 Task: Move the task Create API documentation for the app to the section To-Do in the project Trex and sort the tasks in the project by Last modified on.
Action: Mouse moved to (32, 304)
Screenshot: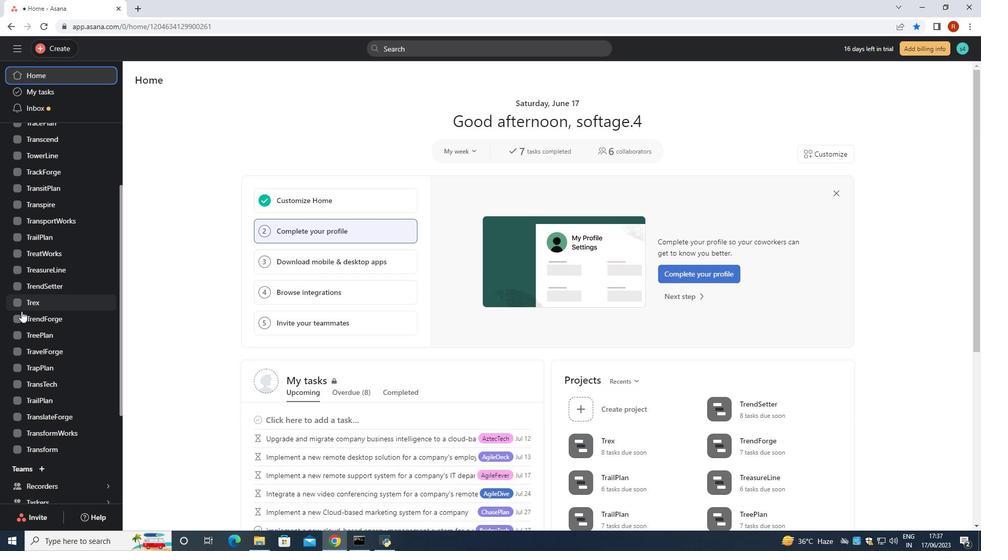 
Action: Mouse pressed left at (32, 304)
Screenshot: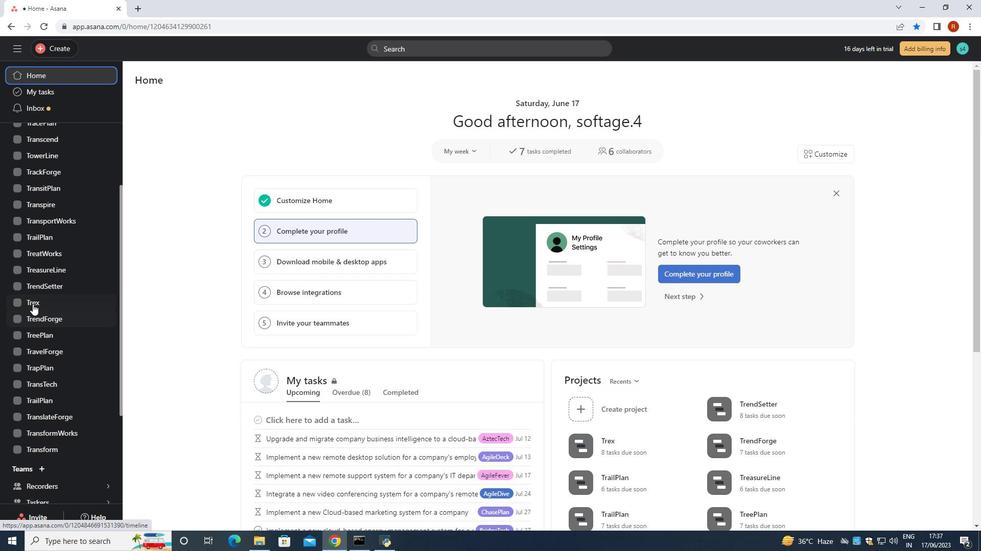 
Action: Mouse moved to (393, 388)
Screenshot: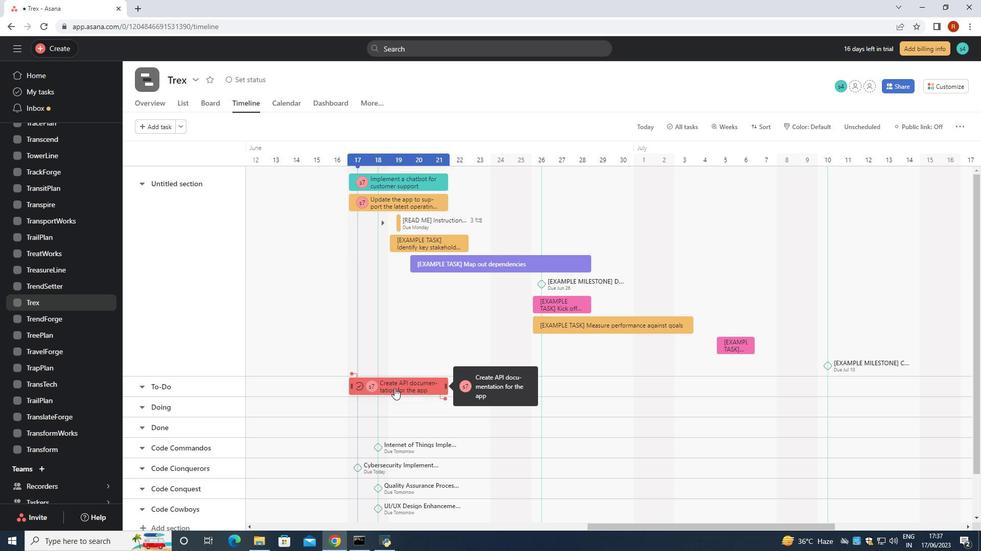
Action: Mouse pressed left at (393, 388)
Screenshot: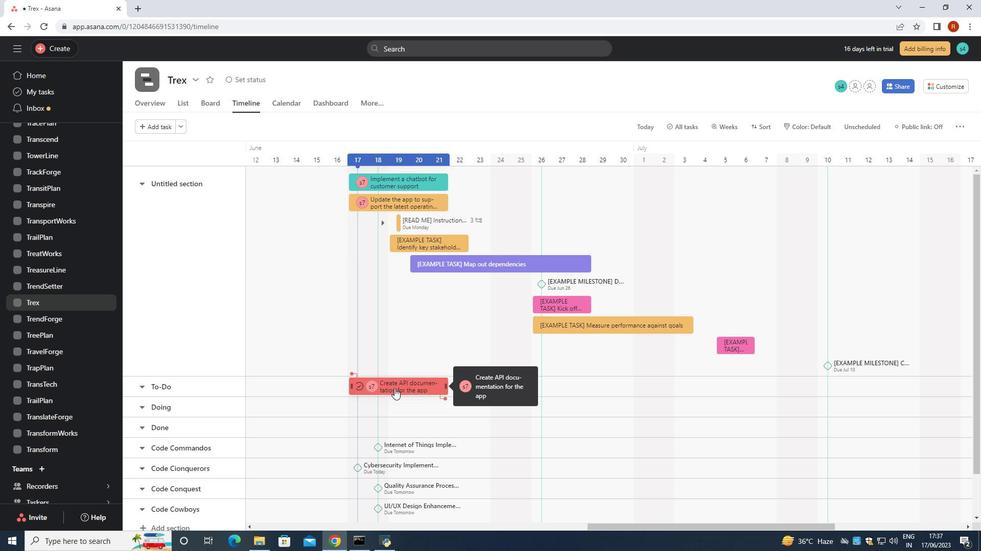 
Action: Mouse moved to (759, 226)
Screenshot: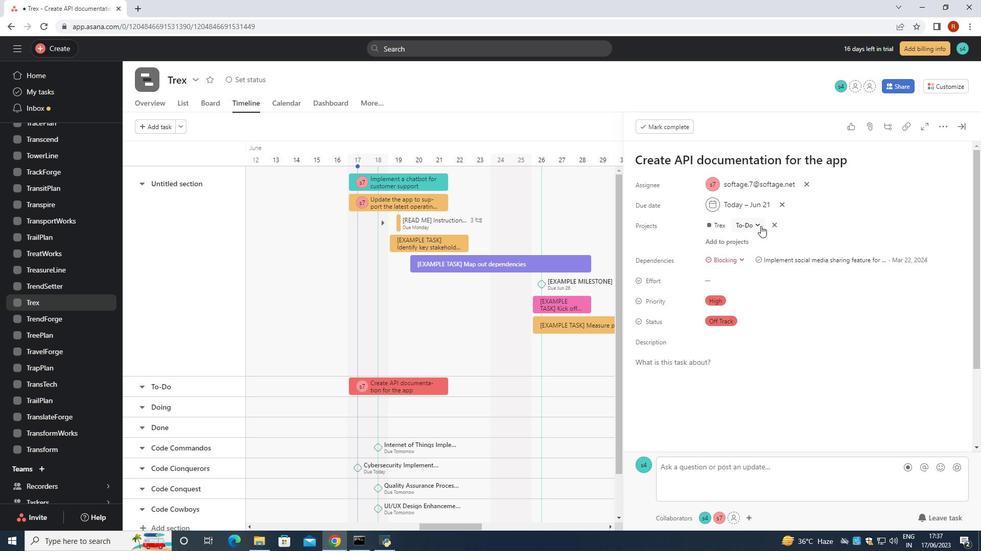 
Action: Mouse pressed left at (759, 226)
Screenshot: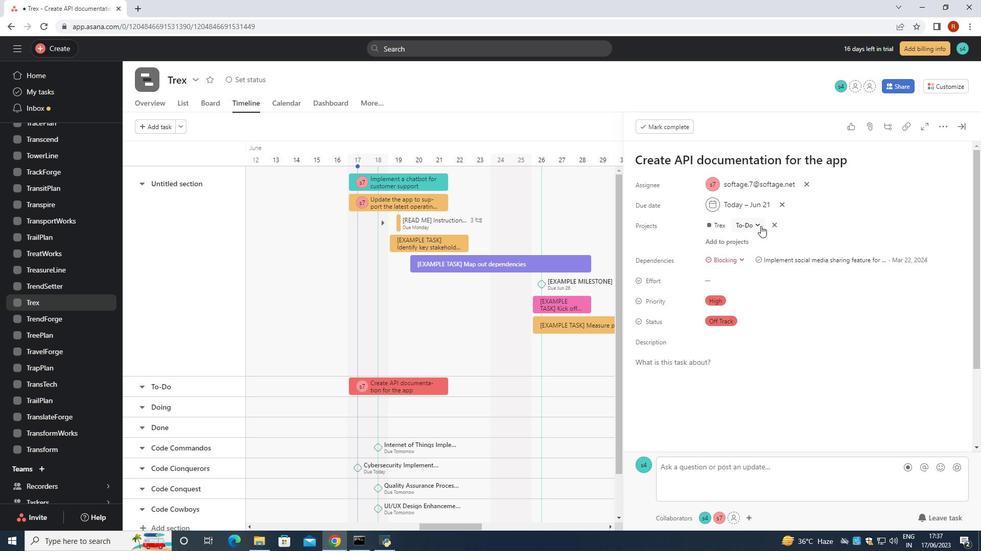 
Action: Mouse moved to (716, 270)
Screenshot: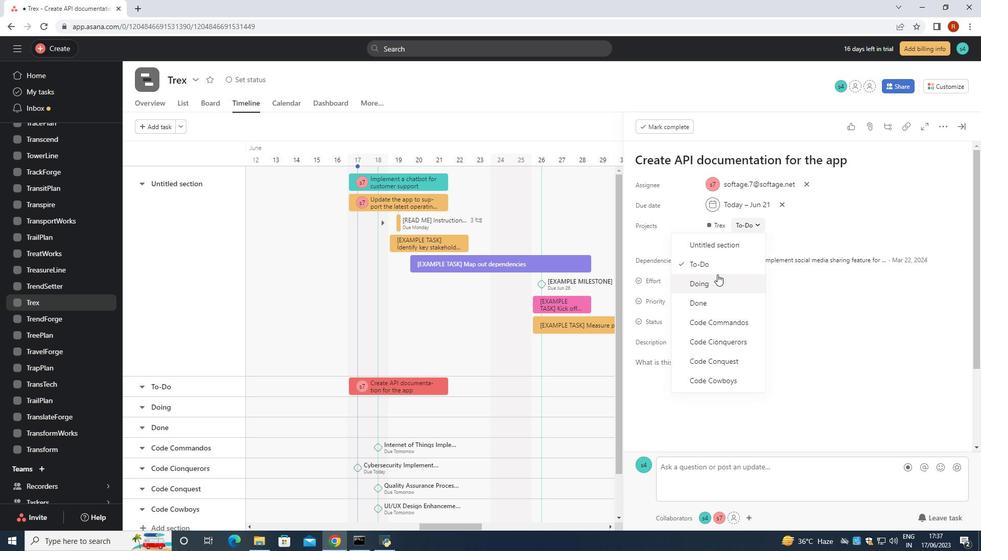 
Action: Mouse pressed left at (716, 270)
Screenshot: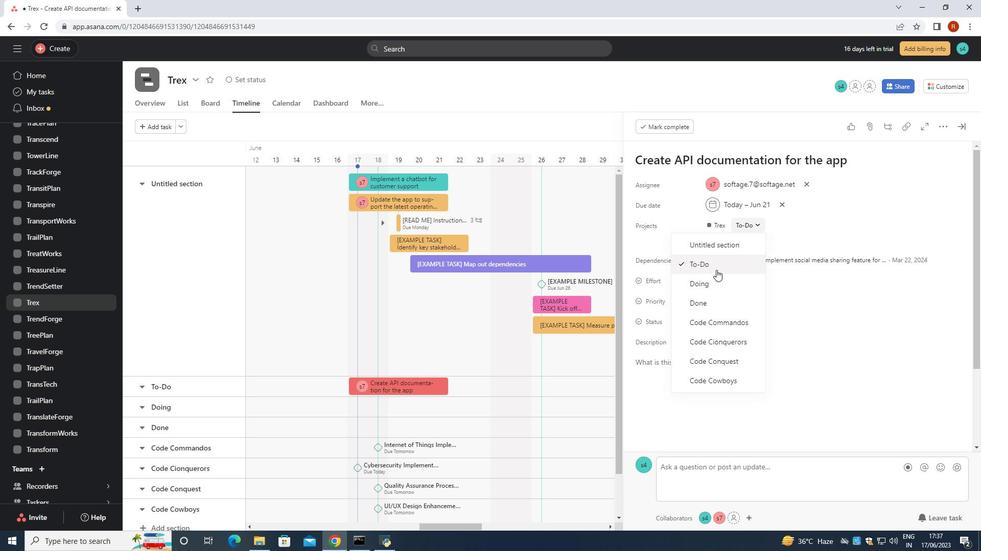 
Action: Mouse moved to (183, 104)
Screenshot: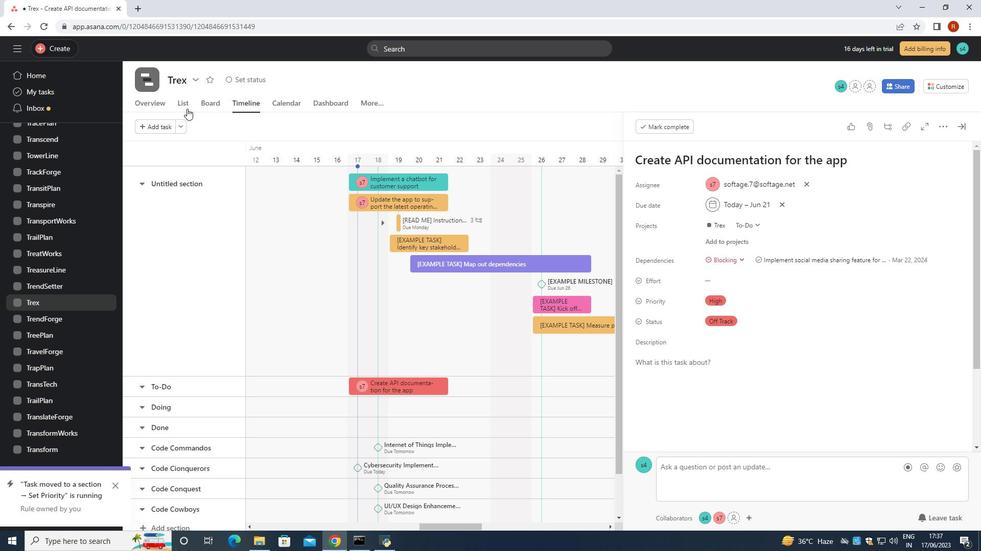 
Action: Mouse pressed left at (183, 104)
Screenshot: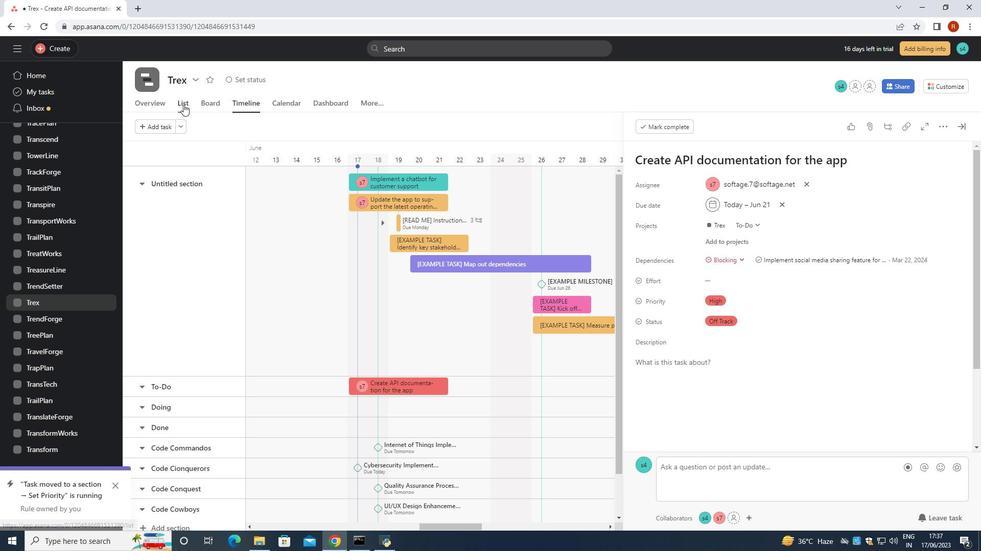 
Action: Mouse moved to (243, 126)
Screenshot: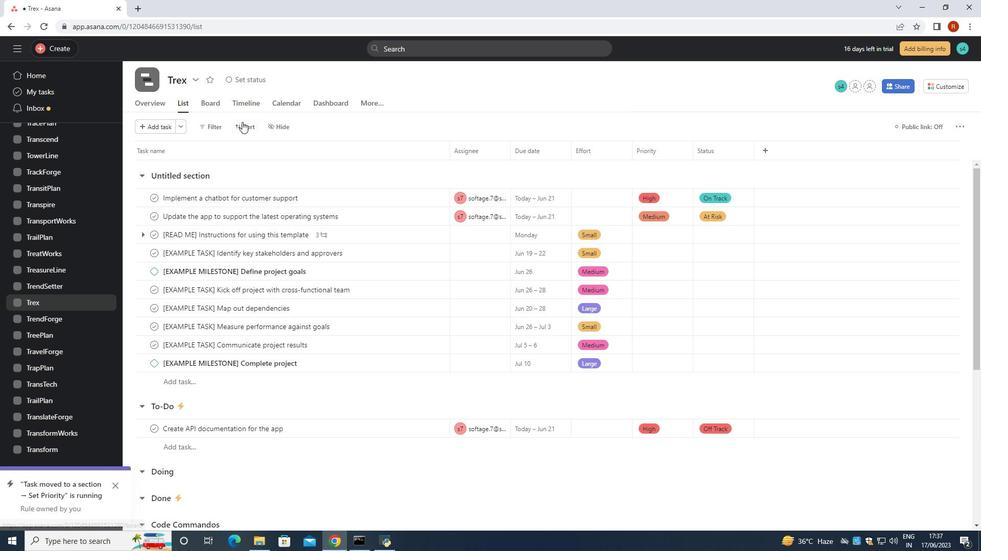 
Action: Mouse pressed left at (243, 126)
Screenshot: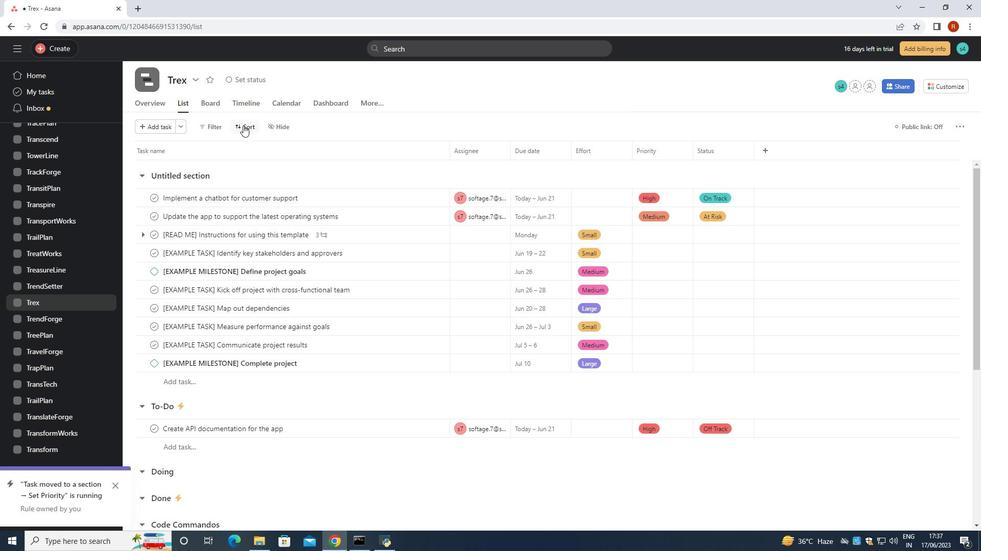 
Action: Mouse moved to (279, 268)
Screenshot: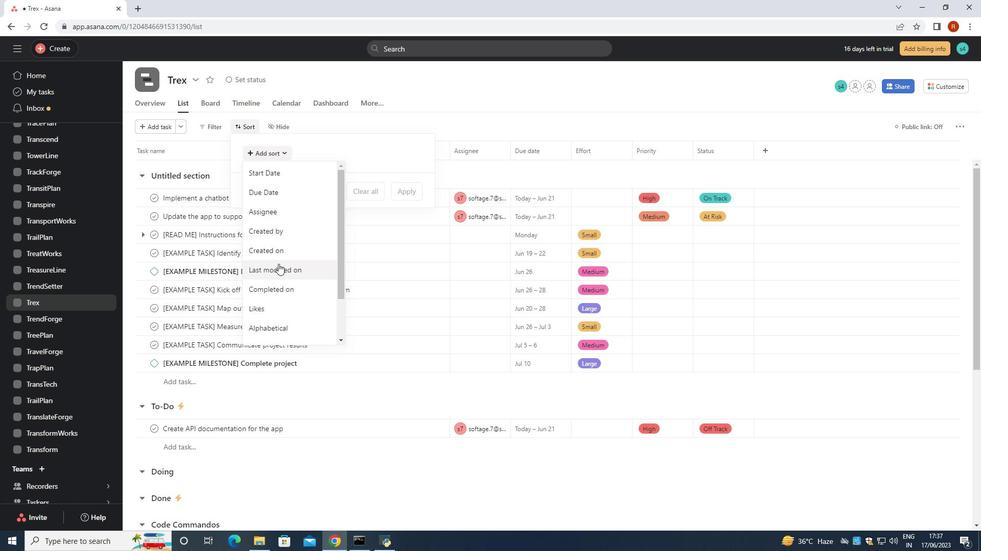 
Action: Mouse pressed left at (279, 268)
Screenshot: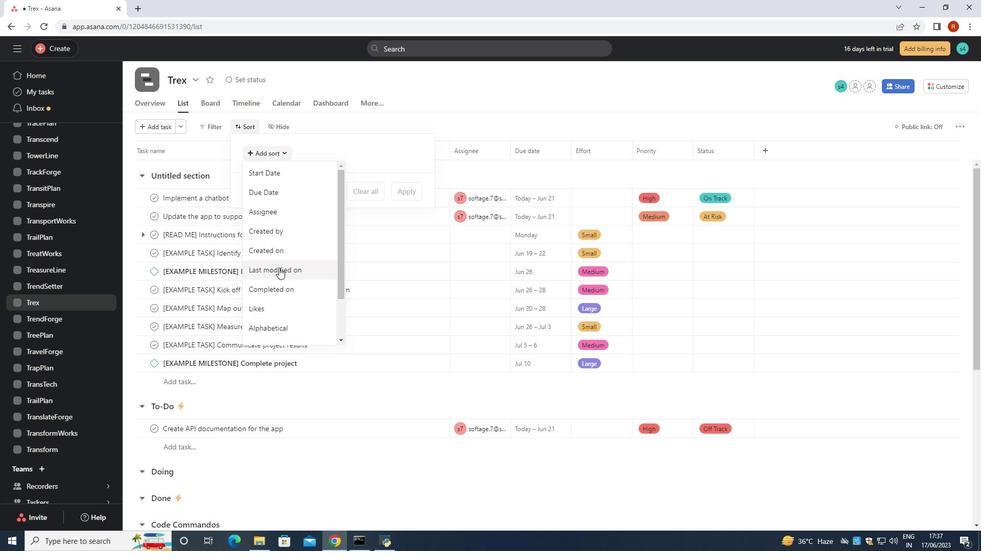 
Action: Mouse moved to (407, 235)
Screenshot: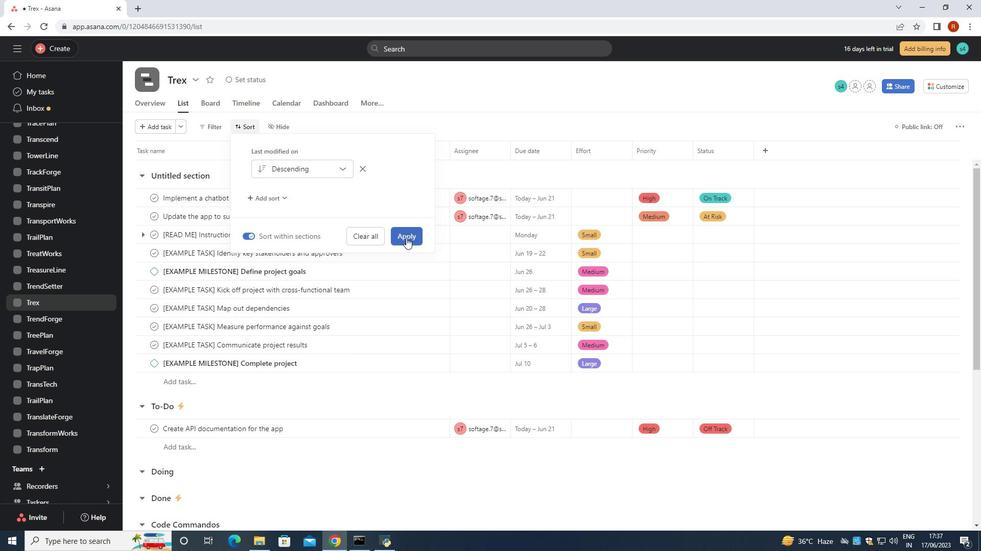 
Action: Mouse pressed left at (407, 235)
Screenshot: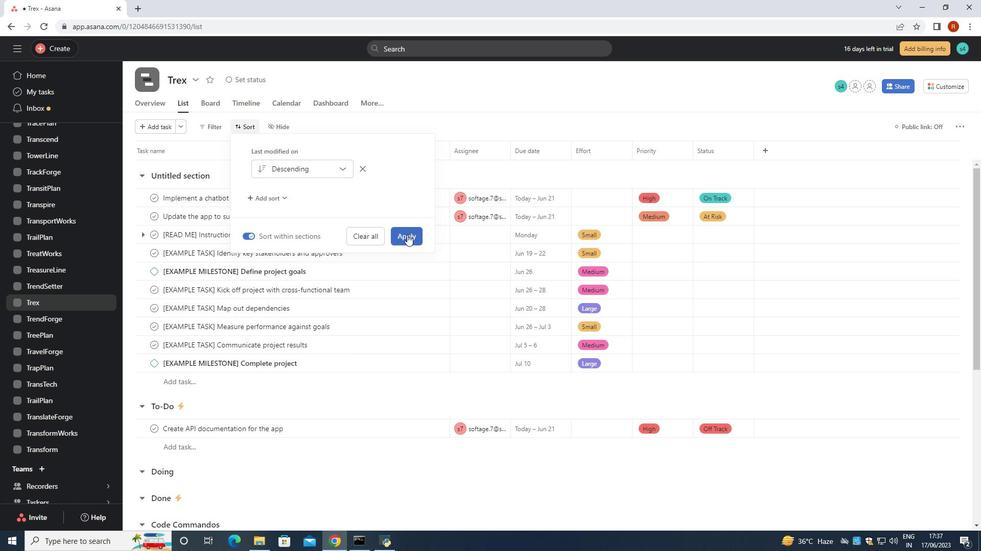 
Action: Mouse moved to (407, 236)
Screenshot: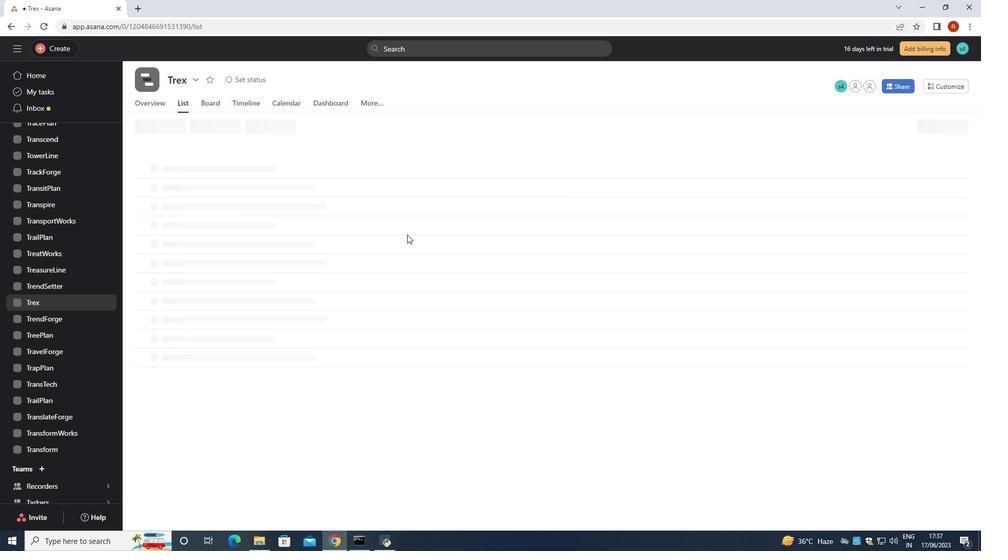
